 Task: Professional Development Conference: Attend a multi-day professional development conference offering workshops, keynotes, and networking opportunities. Location: Conference Center. Time: Day 1 - 9:00 AM to Day 3 - 5:00 PM.
Action: Mouse moved to (93, 113)
Screenshot: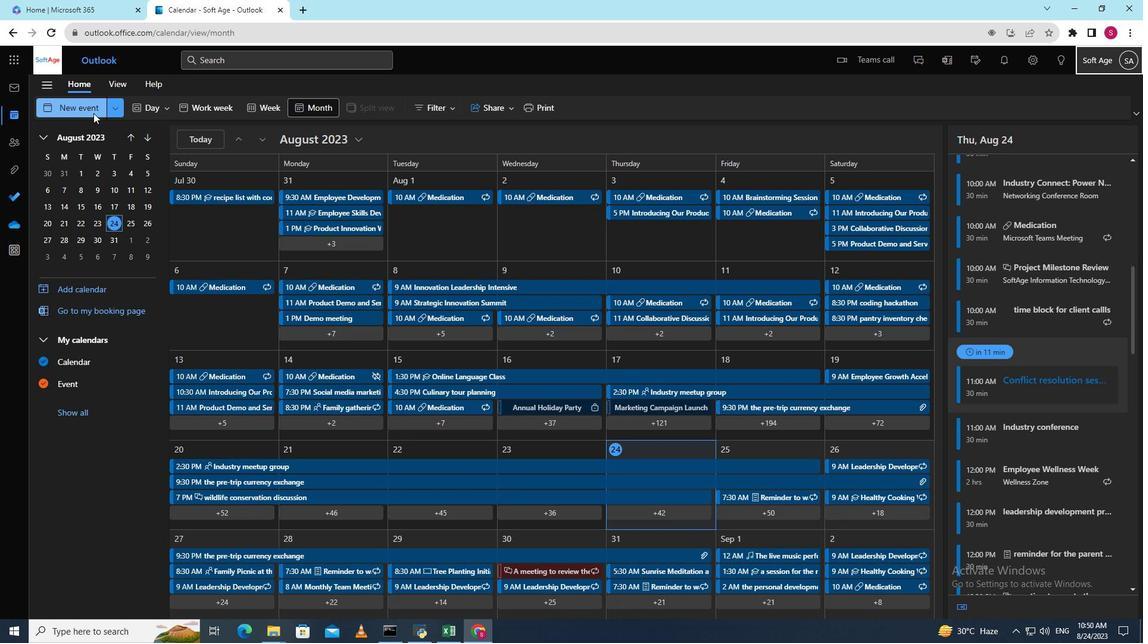 
Action: Mouse pressed left at (93, 113)
Screenshot: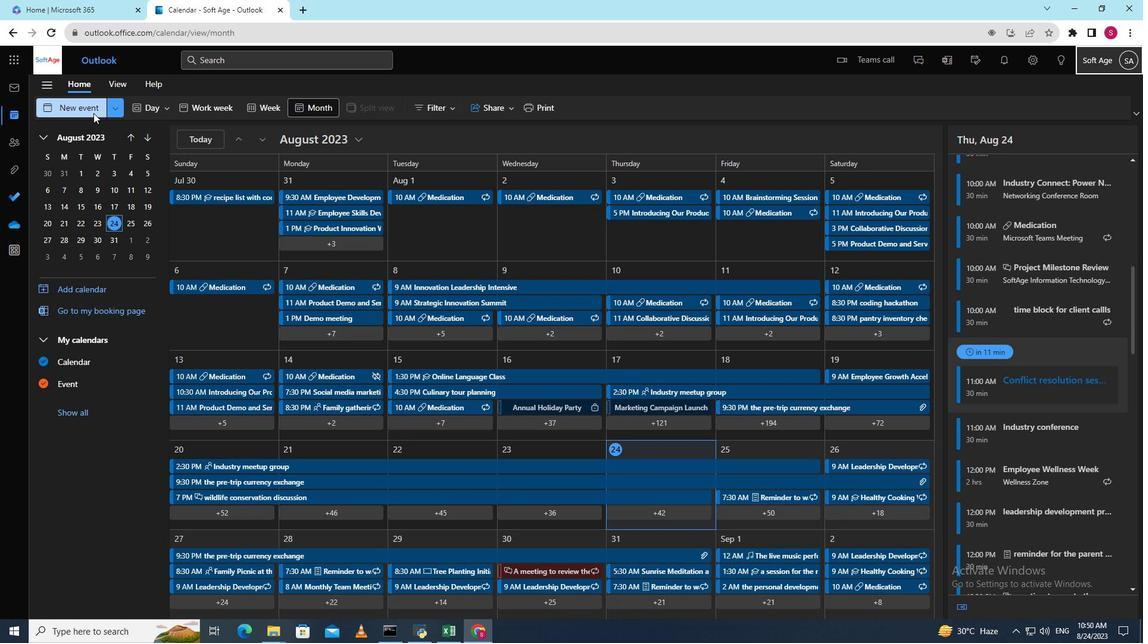 
Action: Key pressed <Key.shift><Key.shift><Key.shift><Key.shift>Professional<Key.space><Key.shift>Development<Key.space><Key.shift><Key.shift><Key.shift><Key.shift><Key.shift>Conference
Screenshot: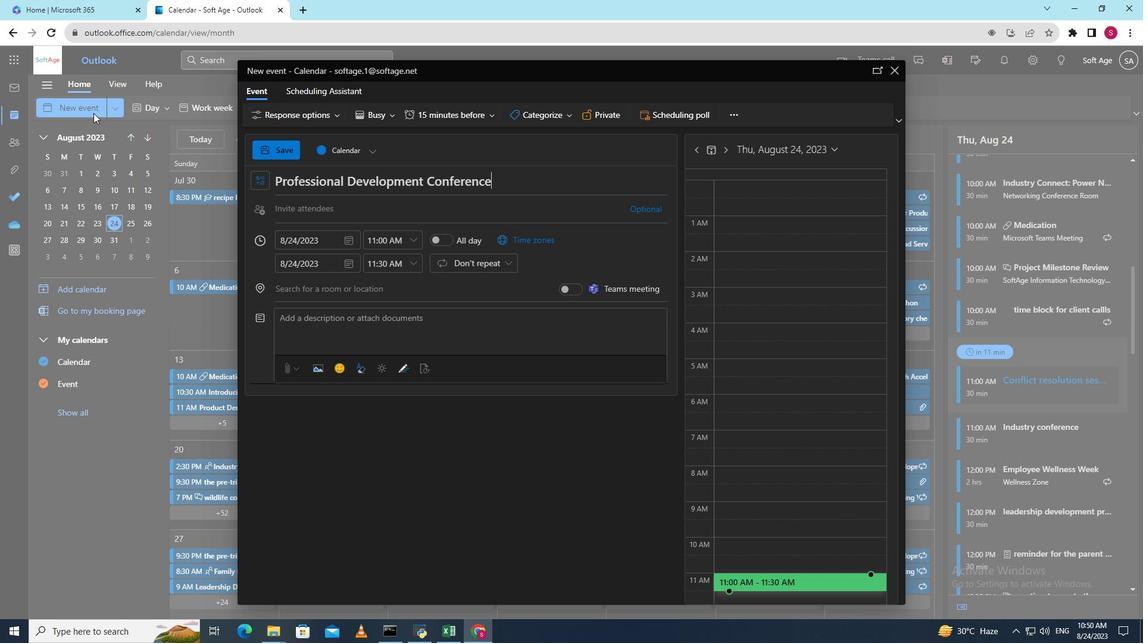 
Action: Mouse moved to (297, 322)
Screenshot: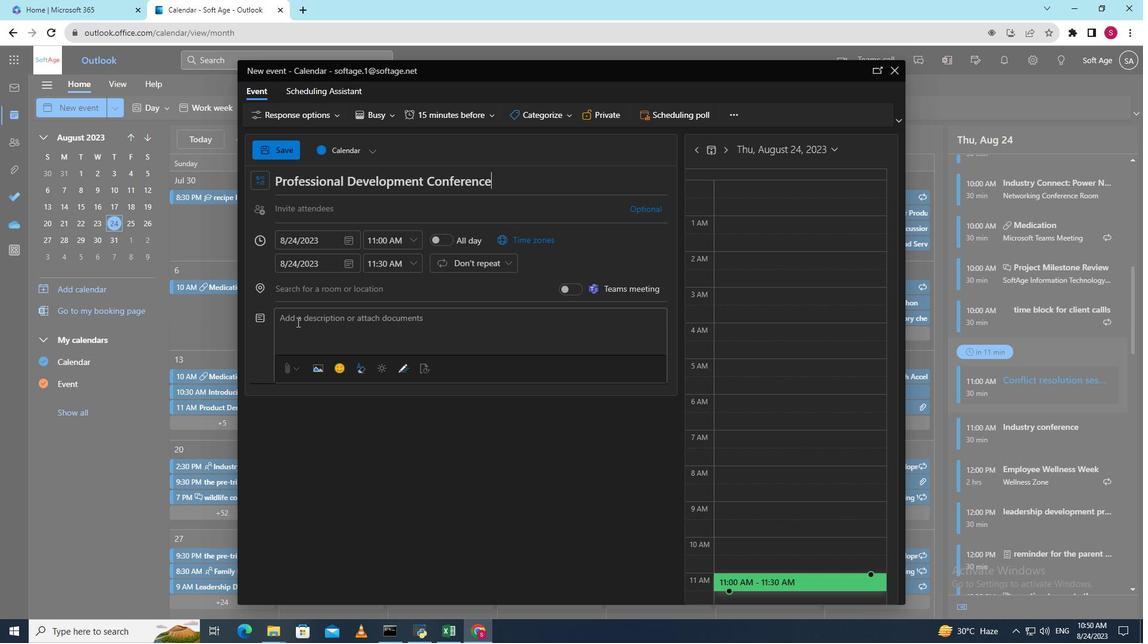 
Action: Mouse pressed left at (297, 322)
Screenshot: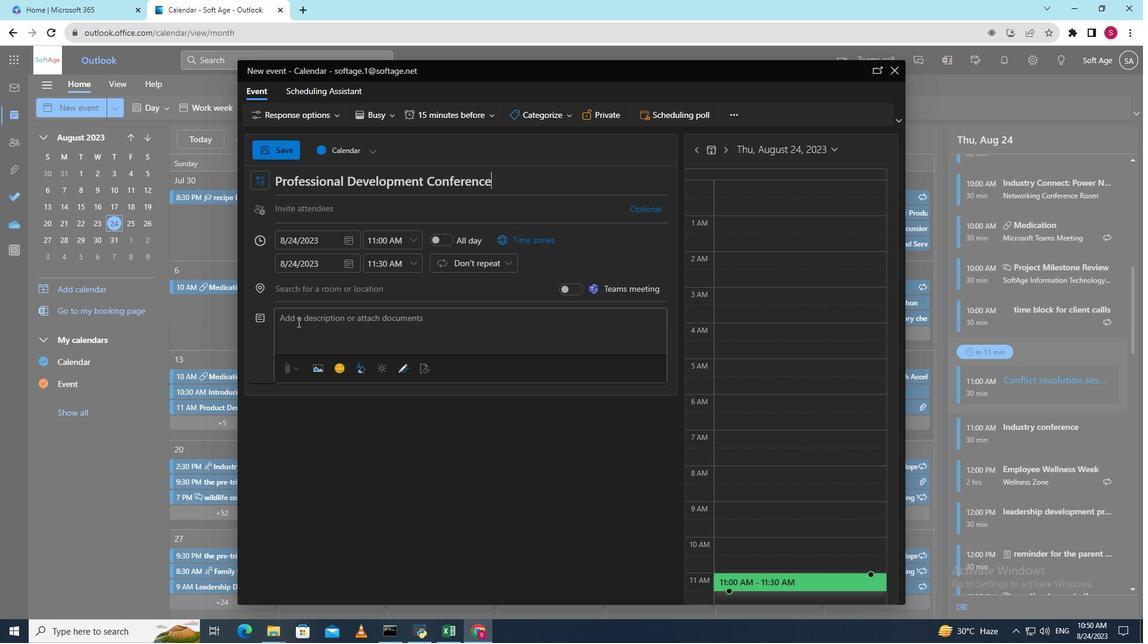 
Action: Key pressed <Key.shift>Attend<Key.space>a<Key.space>multi-day<Key.space>professional<Key.space>development<Key.space>conference<Key.space>offering<Key.space>workshops,<Key.space>keynotes,<Key.space>and<Key.space>networking<Key.space>opportunities.
Screenshot: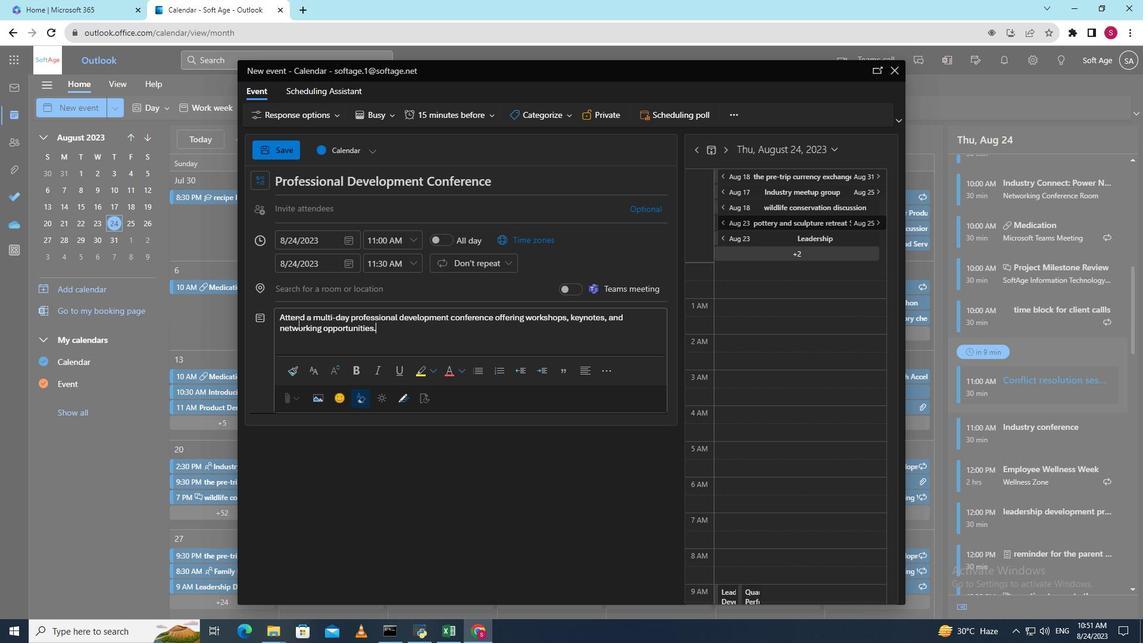 
Action: Mouse moved to (418, 287)
Screenshot: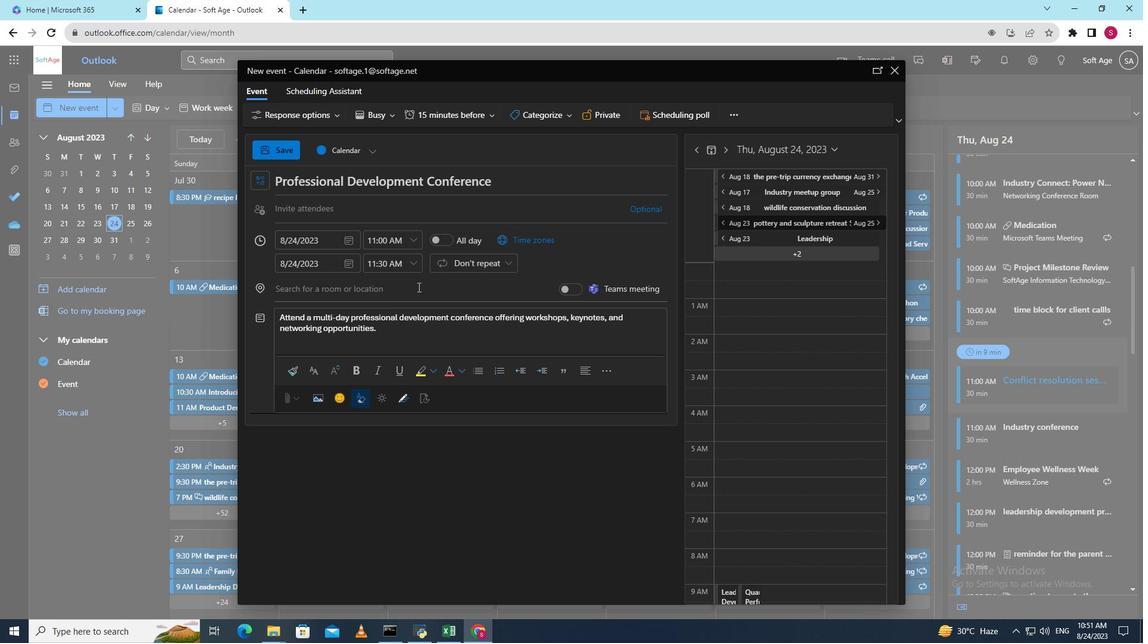 
Action: Mouse pressed left at (418, 287)
Screenshot: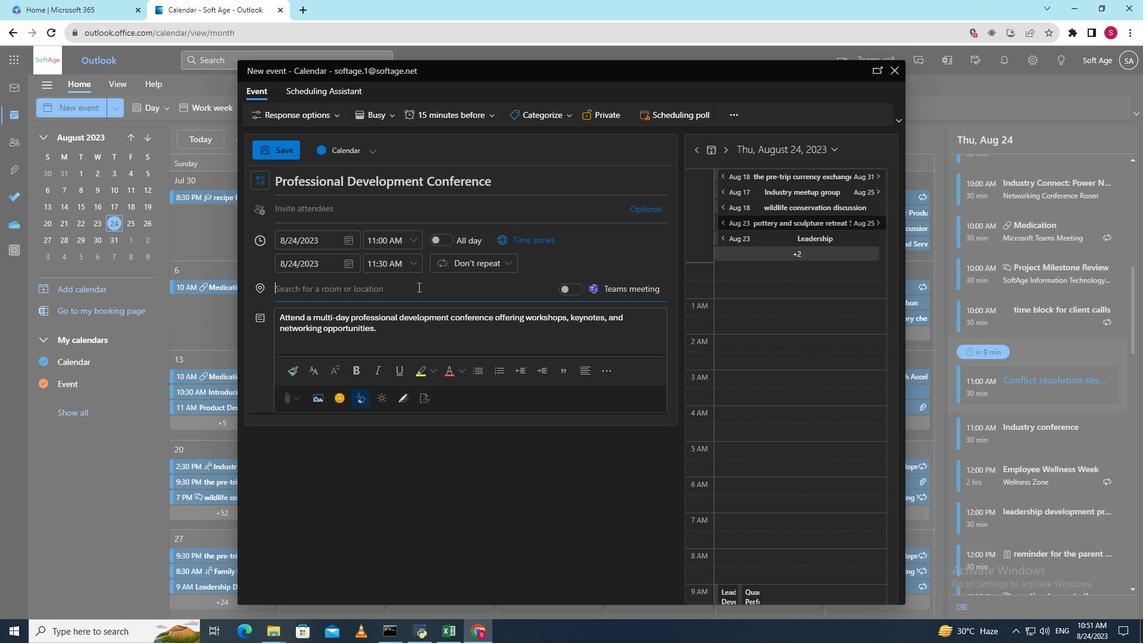 
Action: Key pressed <Key.shift><Key.shift><Key.shift><Key.shift><Key.shift><Key.shift><Key.shift><Key.shift><Key.shift><Key.shift><Key.shift><Key.shift><Key.shift><Key.shift>Conference<Key.space><Key.shift>Center
Screenshot: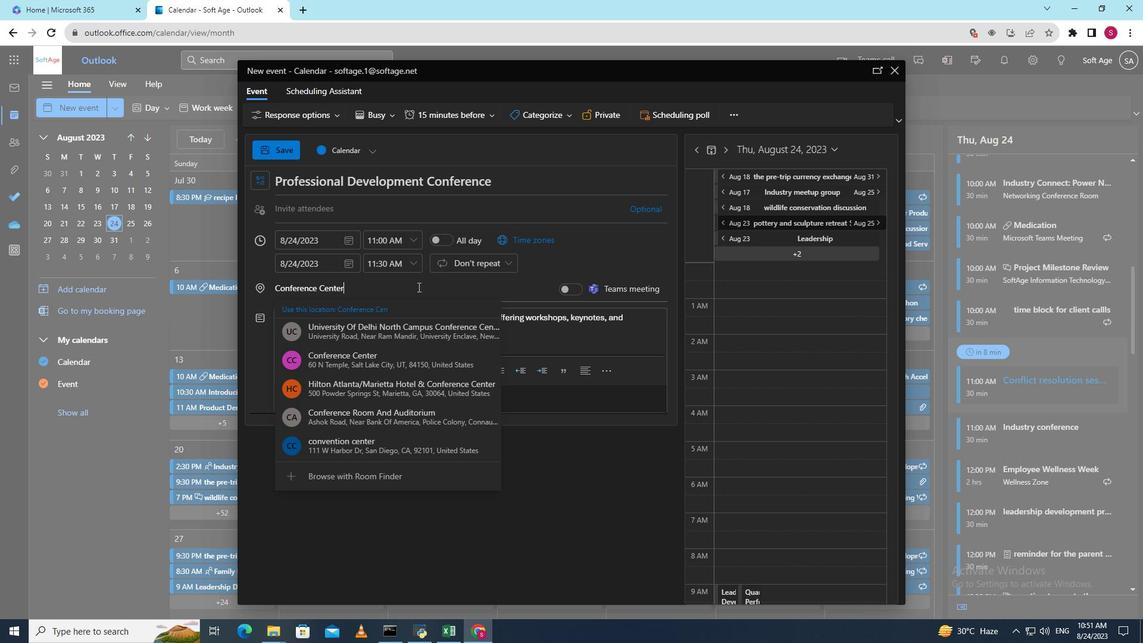 
Action: Mouse moved to (413, 241)
Screenshot: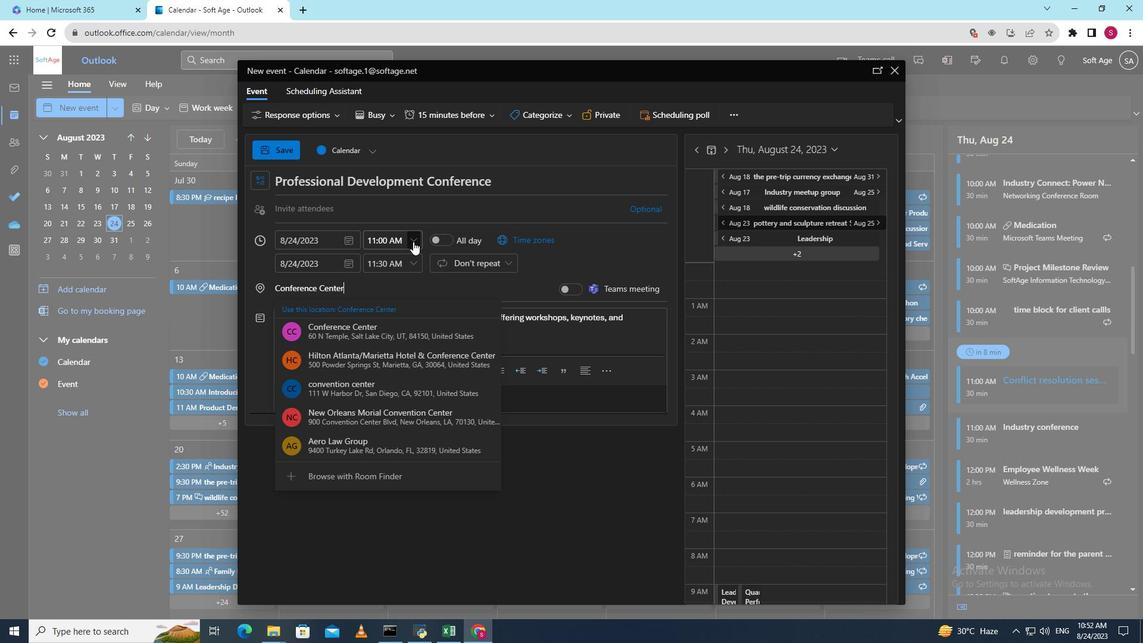 
Action: Mouse pressed left at (413, 241)
Screenshot: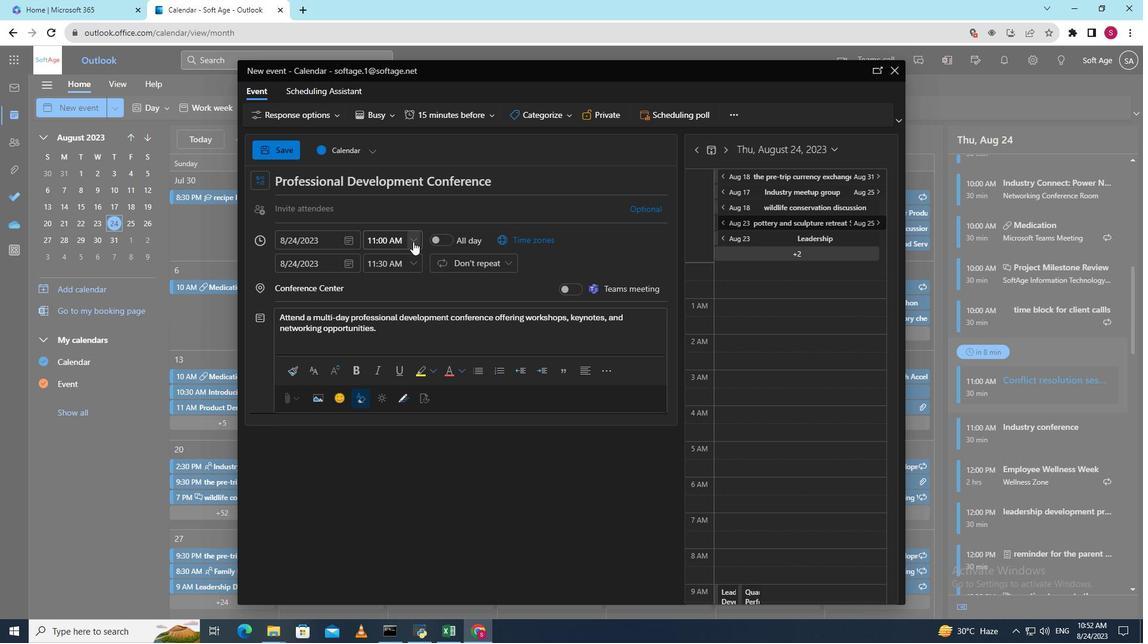 
Action: Mouse moved to (403, 276)
Screenshot: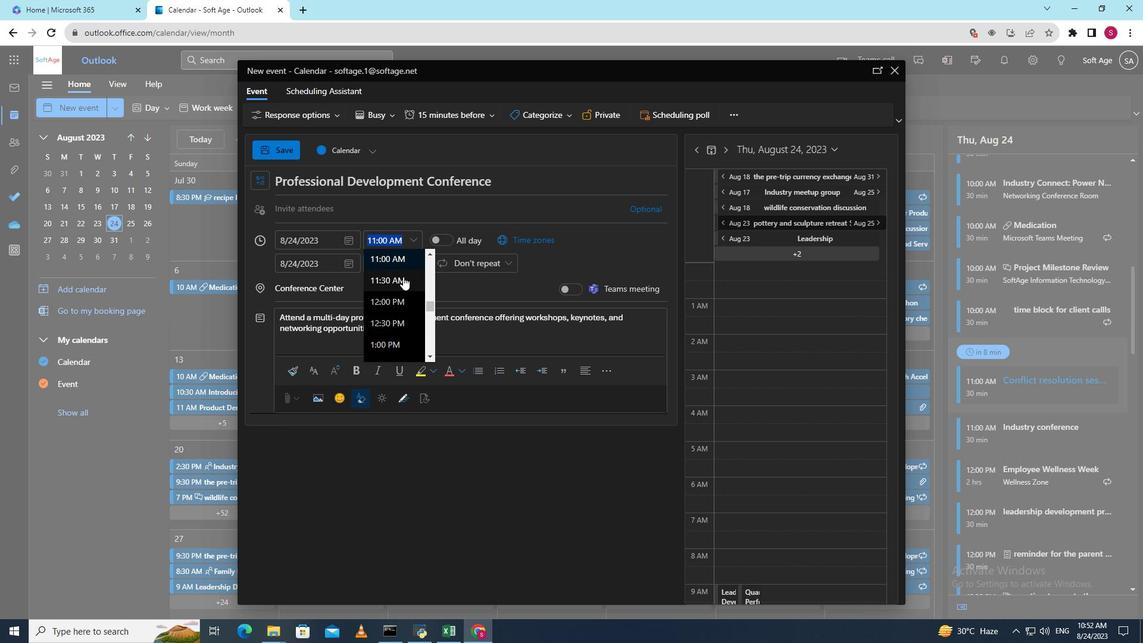 
Action: Mouse scrolled (403, 277) with delta (0, 0)
Screenshot: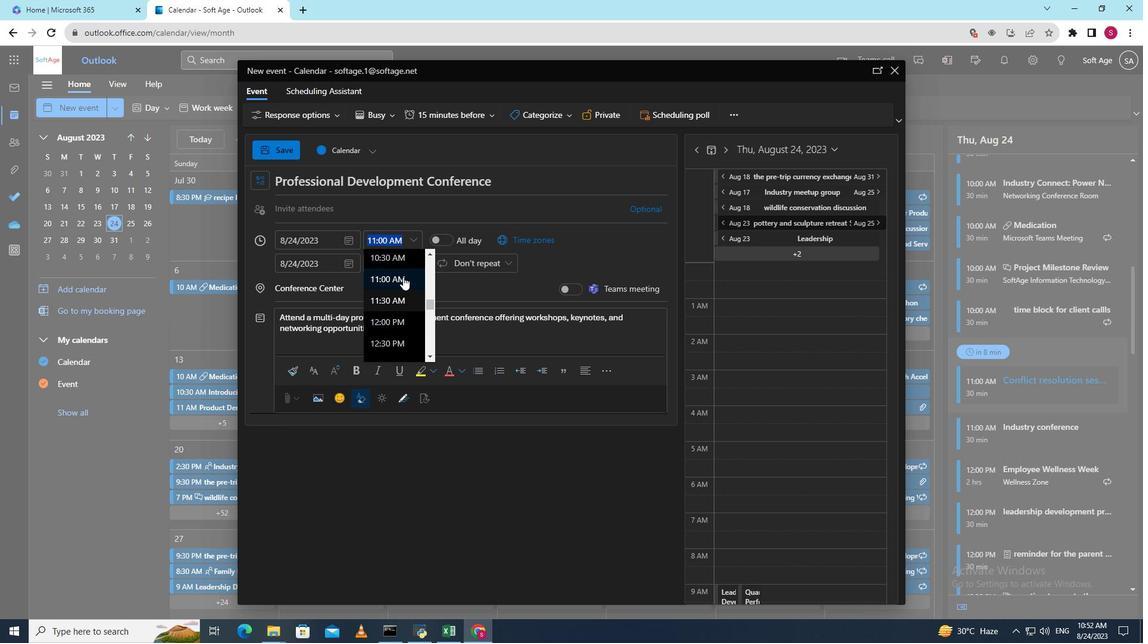 
Action: Mouse scrolled (403, 277) with delta (0, 0)
Screenshot: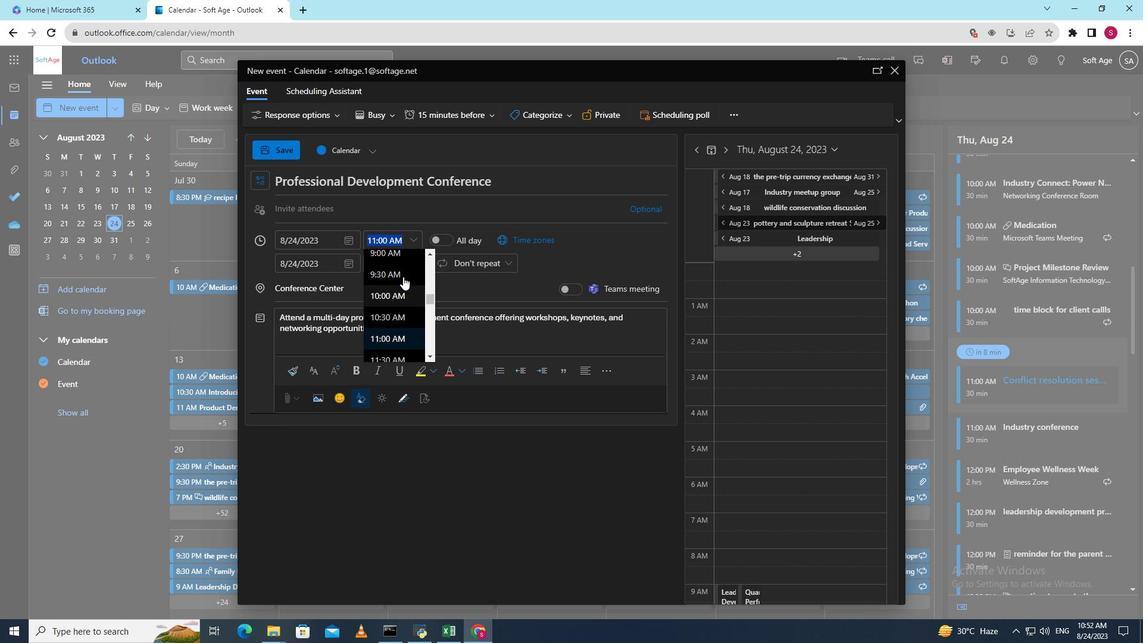 
Action: Mouse moved to (396, 295)
Screenshot: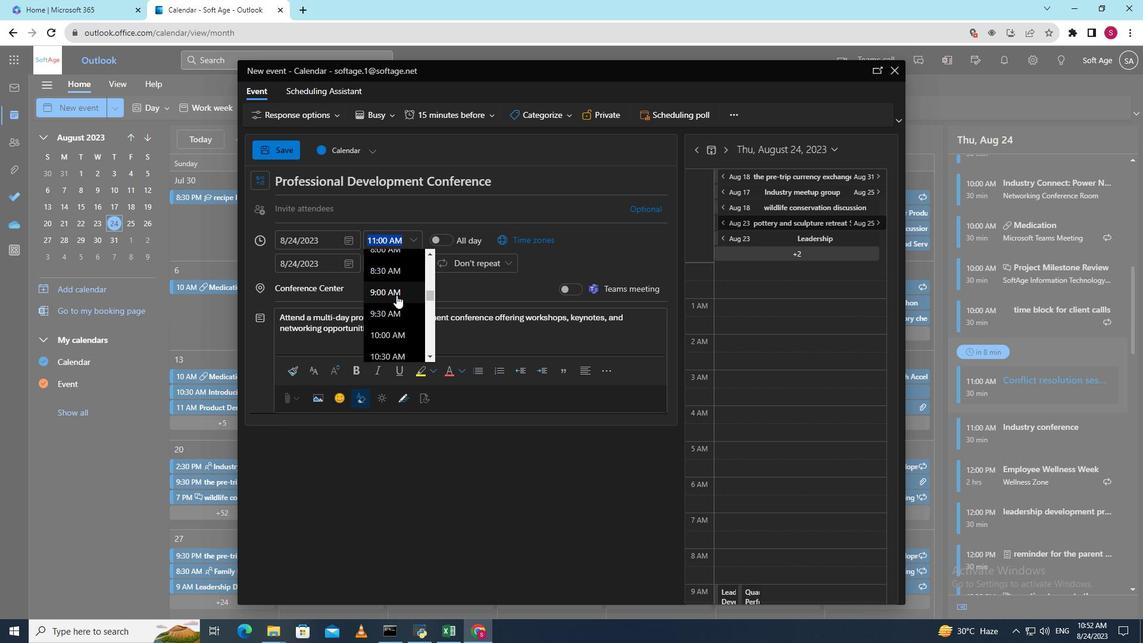 
Action: Mouse pressed left at (396, 295)
Screenshot: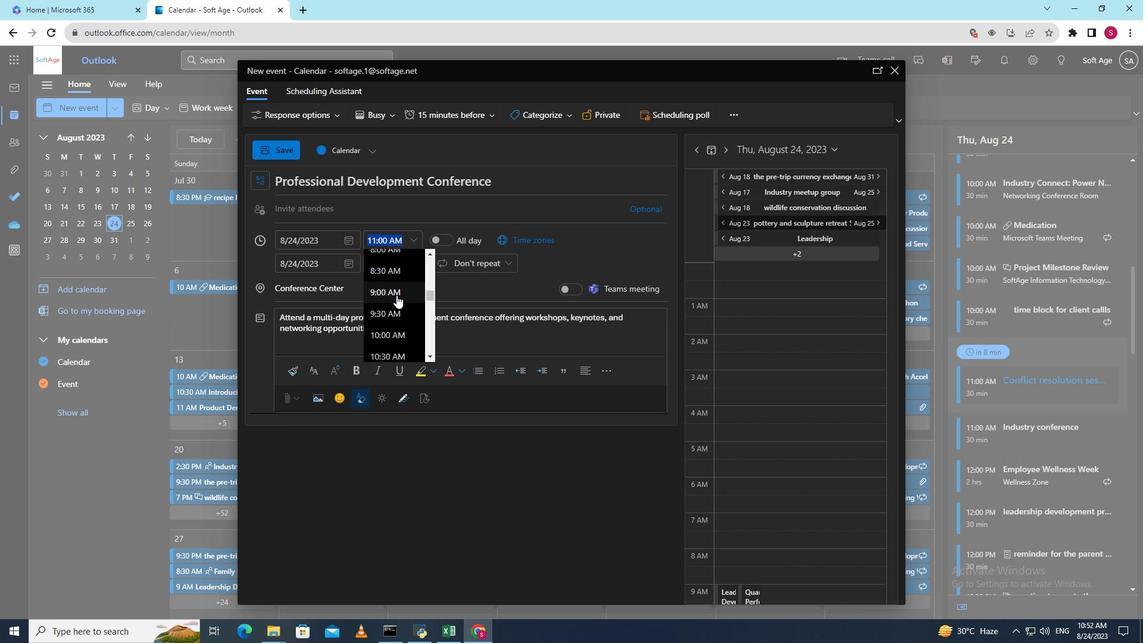 
Action: Mouse moved to (352, 266)
Screenshot: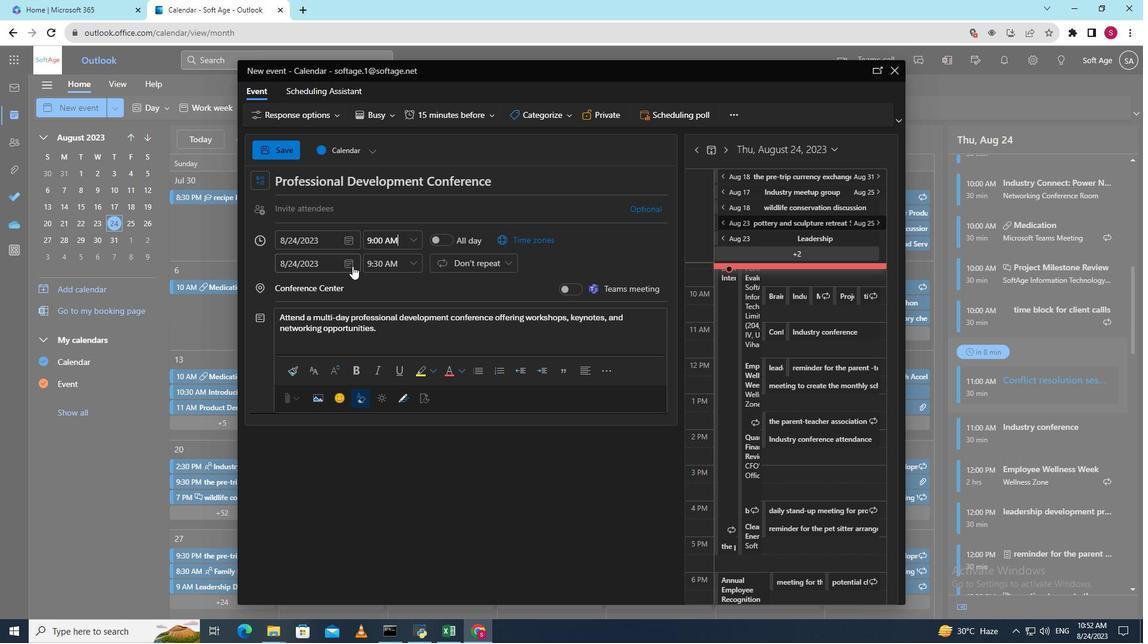 
Action: Mouse pressed left at (352, 266)
Screenshot: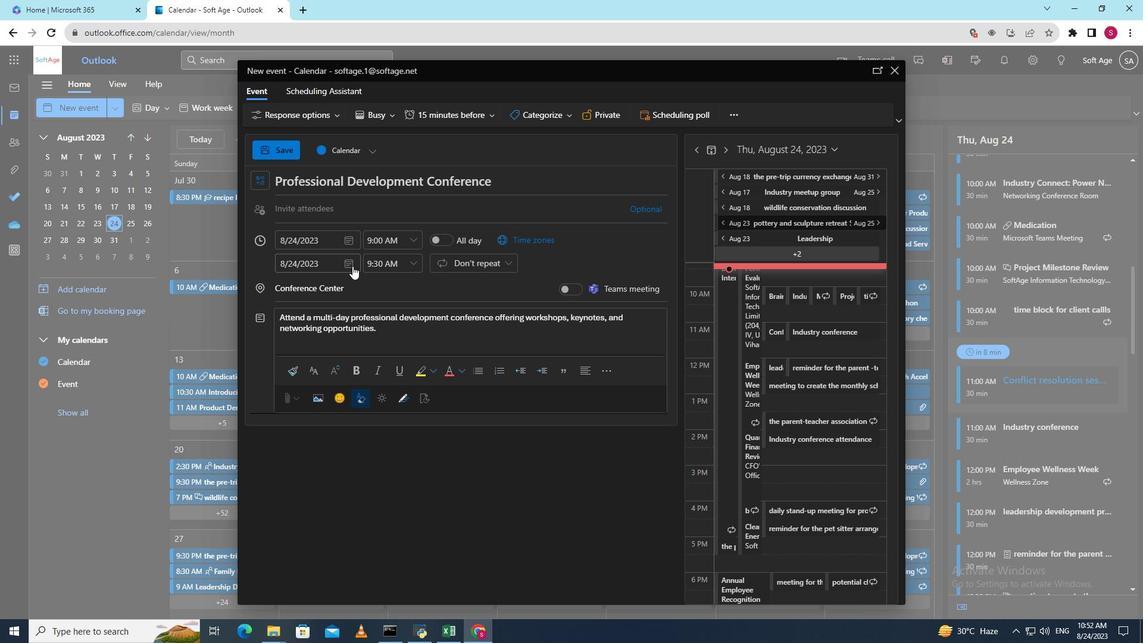 
Action: Mouse moved to (391, 372)
Screenshot: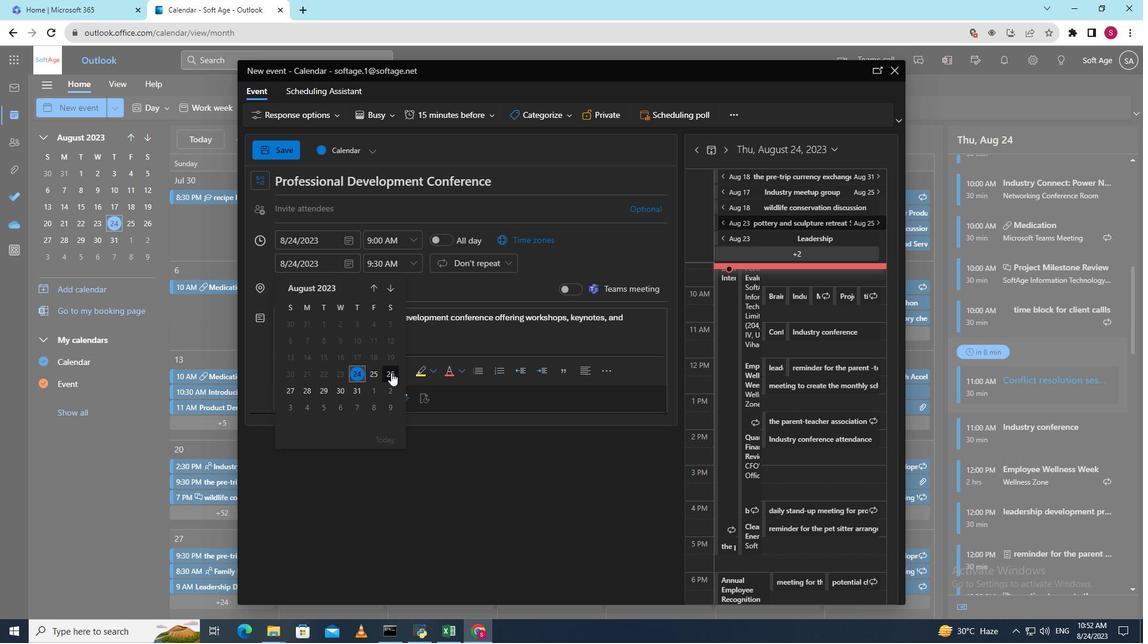 
Action: Mouse pressed left at (391, 372)
Screenshot: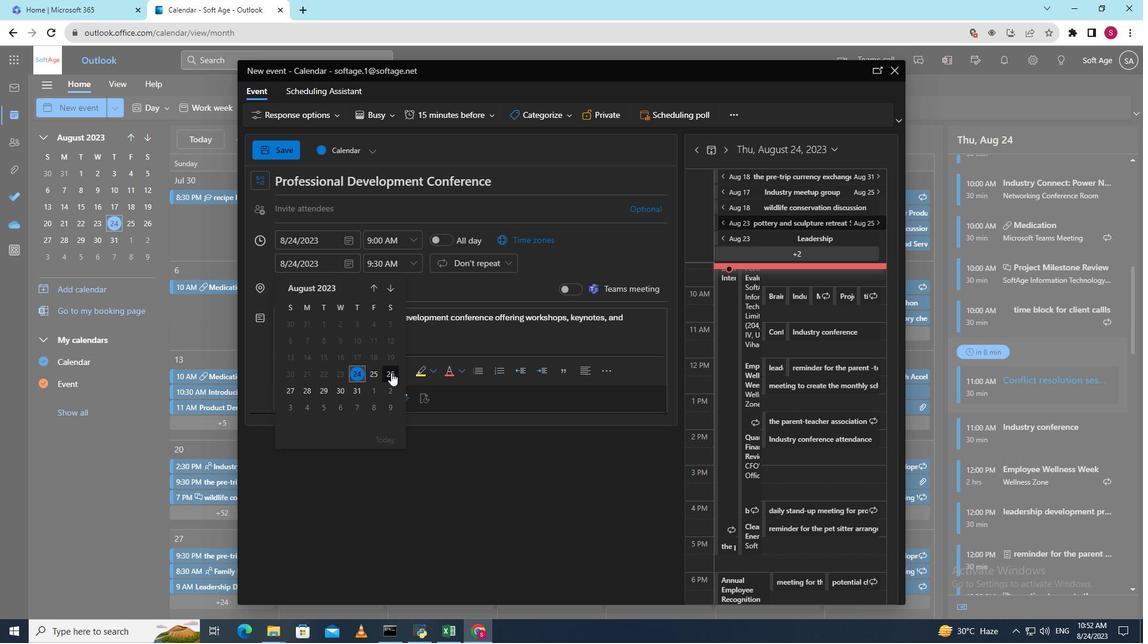 
Action: Mouse moved to (414, 263)
Screenshot: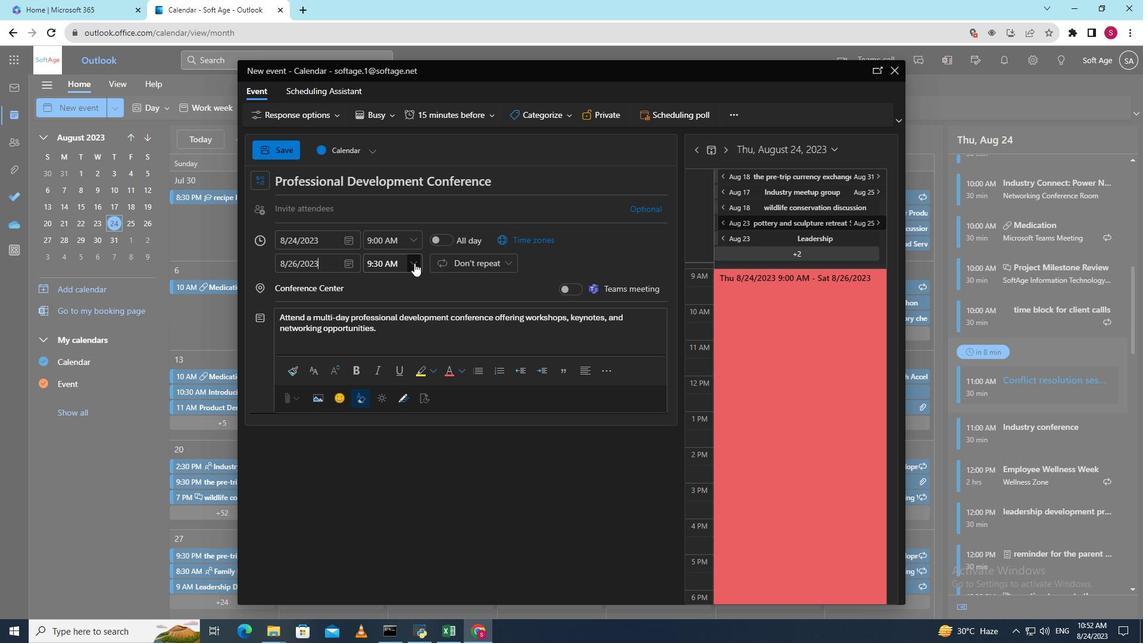 
Action: Mouse pressed left at (414, 263)
Screenshot: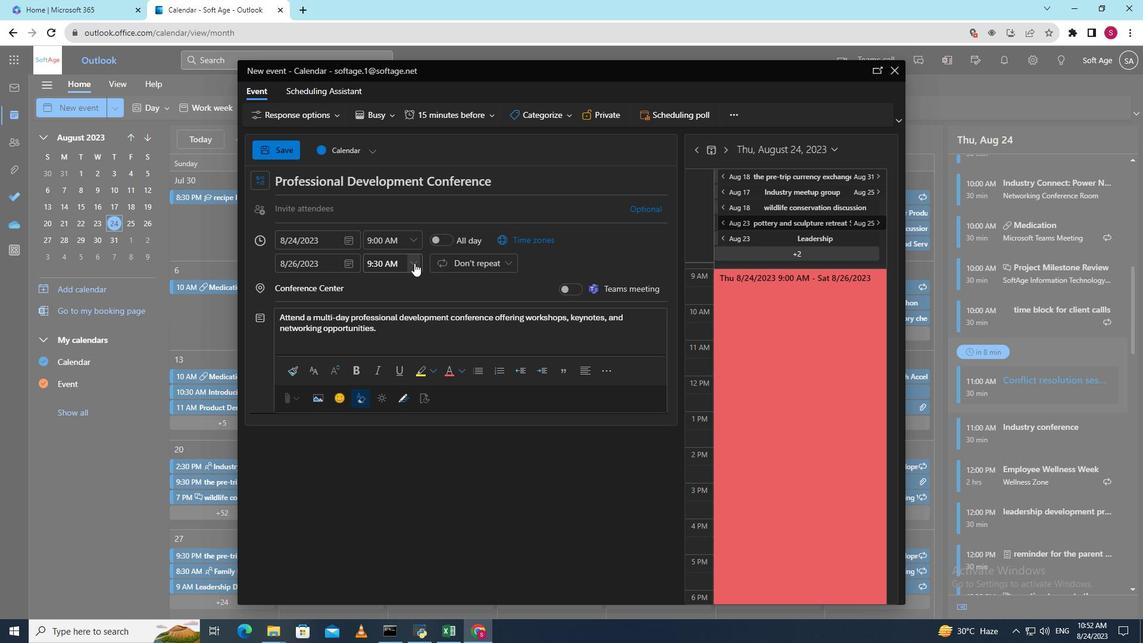
Action: Mouse moved to (401, 305)
Screenshot: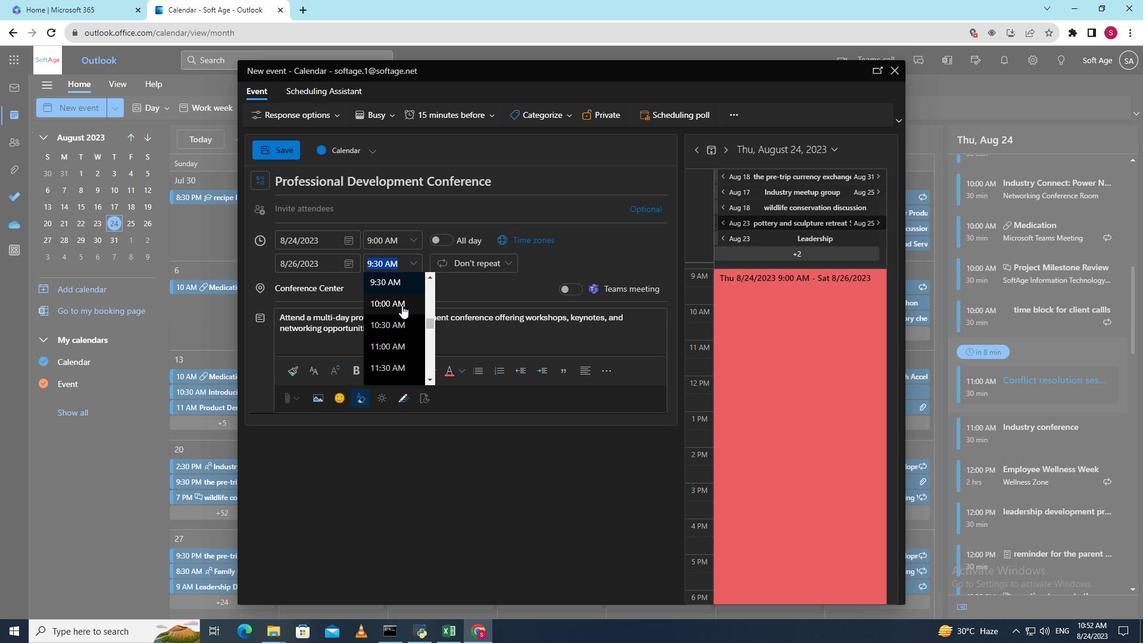 
Action: Mouse scrolled (401, 304) with delta (0, 0)
Screenshot: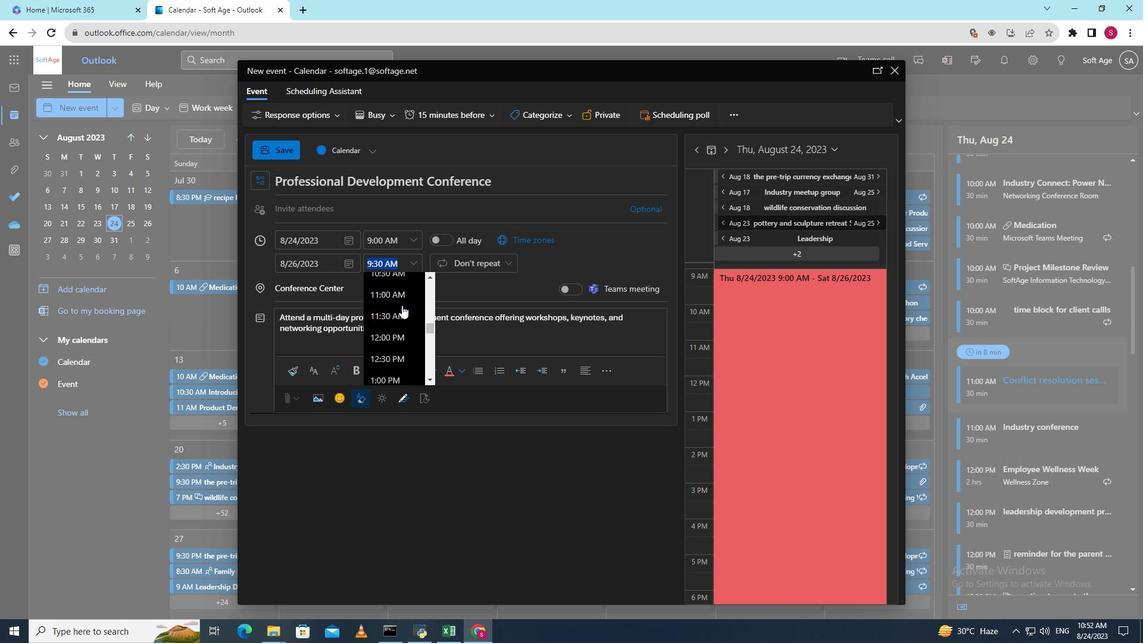 
Action: Mouse scrolled (401, 304) with delta (0, 0)
Screenshot: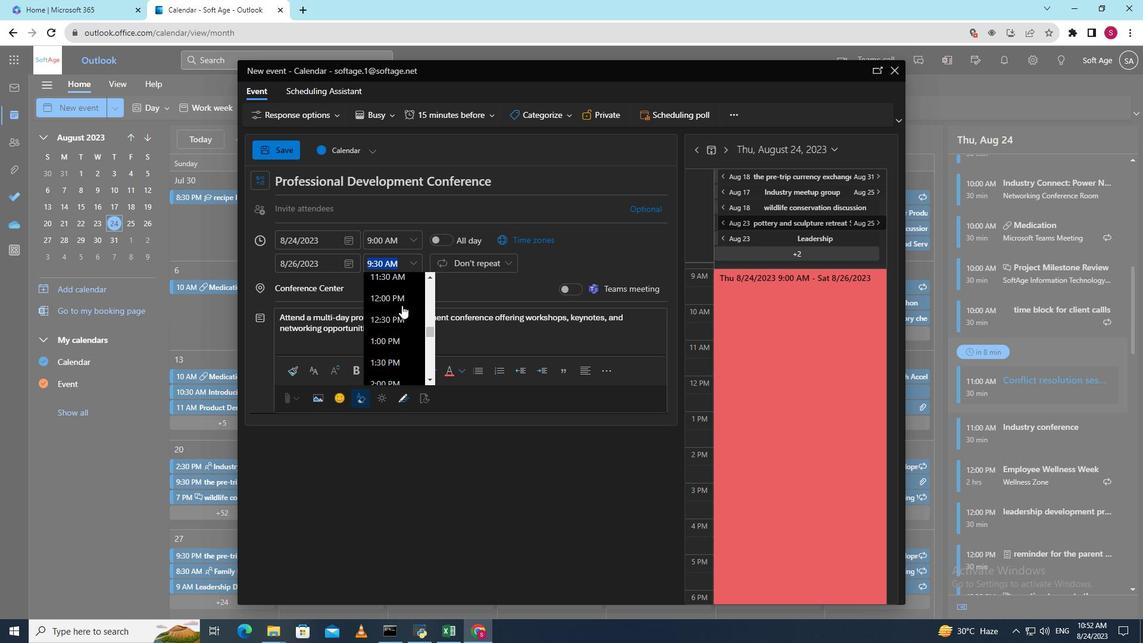 
Action: Mouse scrolled (401, 304) with delta (0, 0)
Screenshot: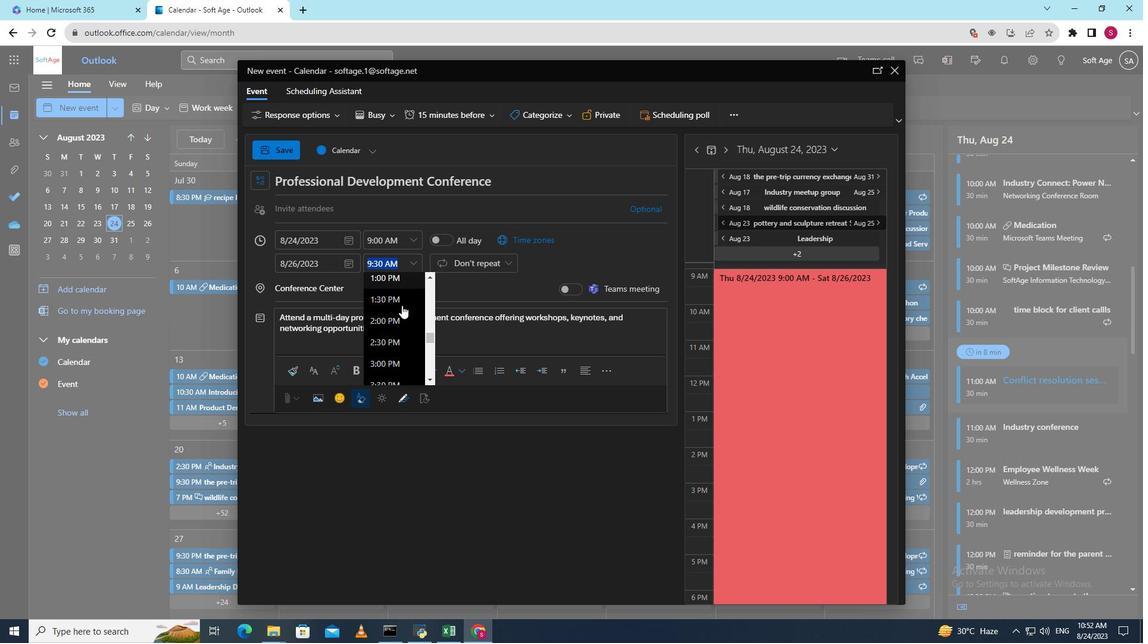 
Action: Mouse scrolled (401, 304) with delta (0, 0)
Screenshot: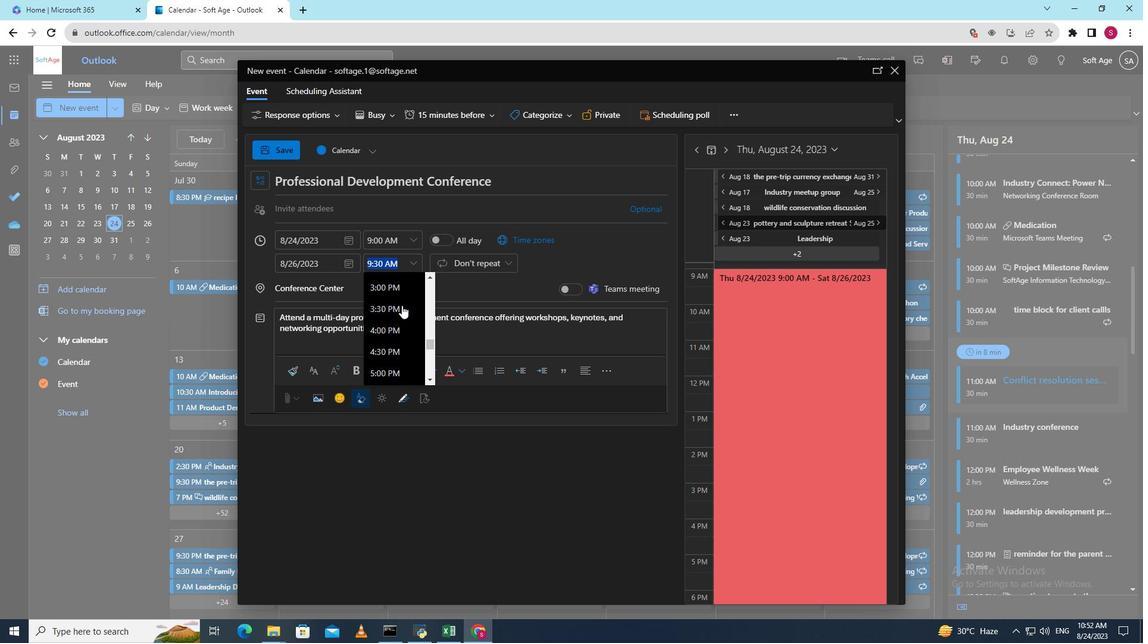 
Action: Mouse scrolled (401, 304) with delta (0, 0)
Screenshot: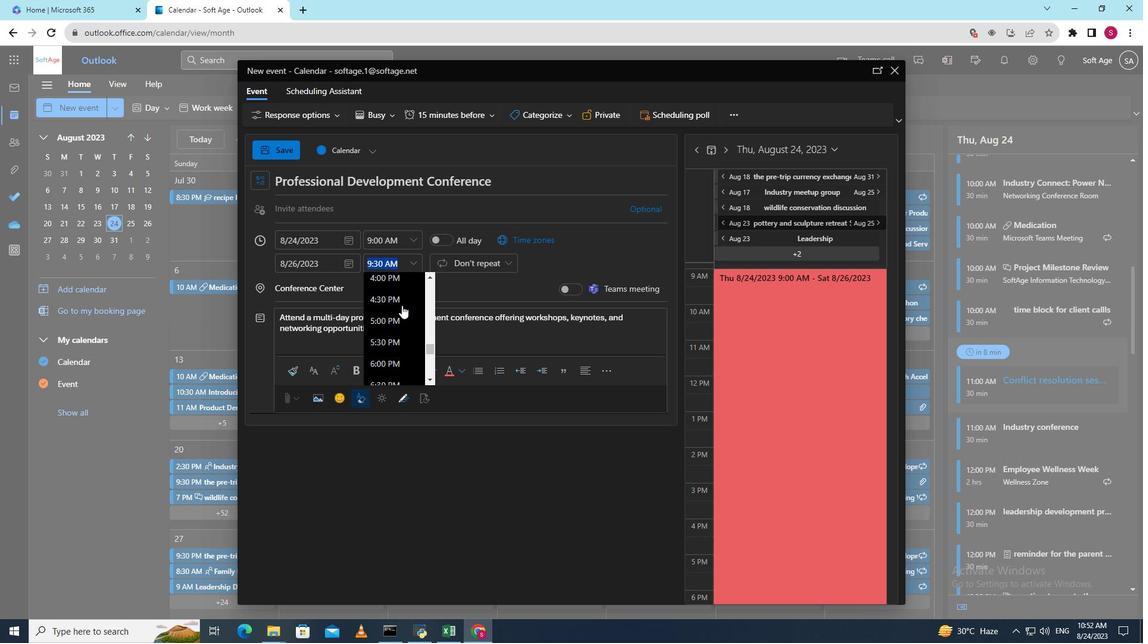 
Action: Mouse moved to (391, 303)
Screenshot: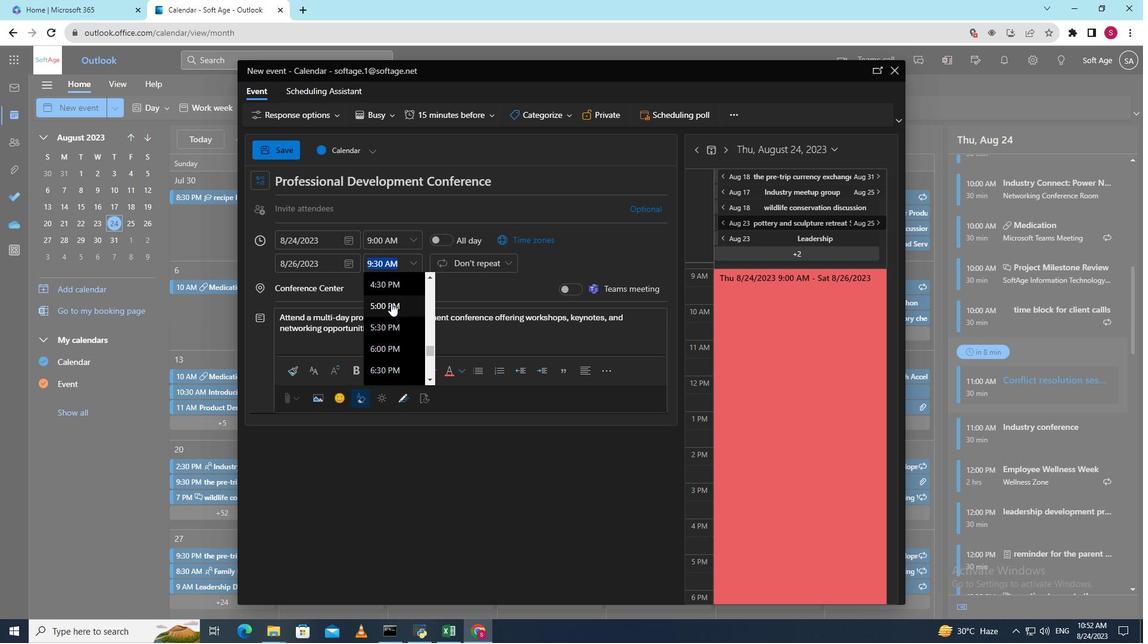 
Action: Mouse pressed left at (391, 303)
Screenshot: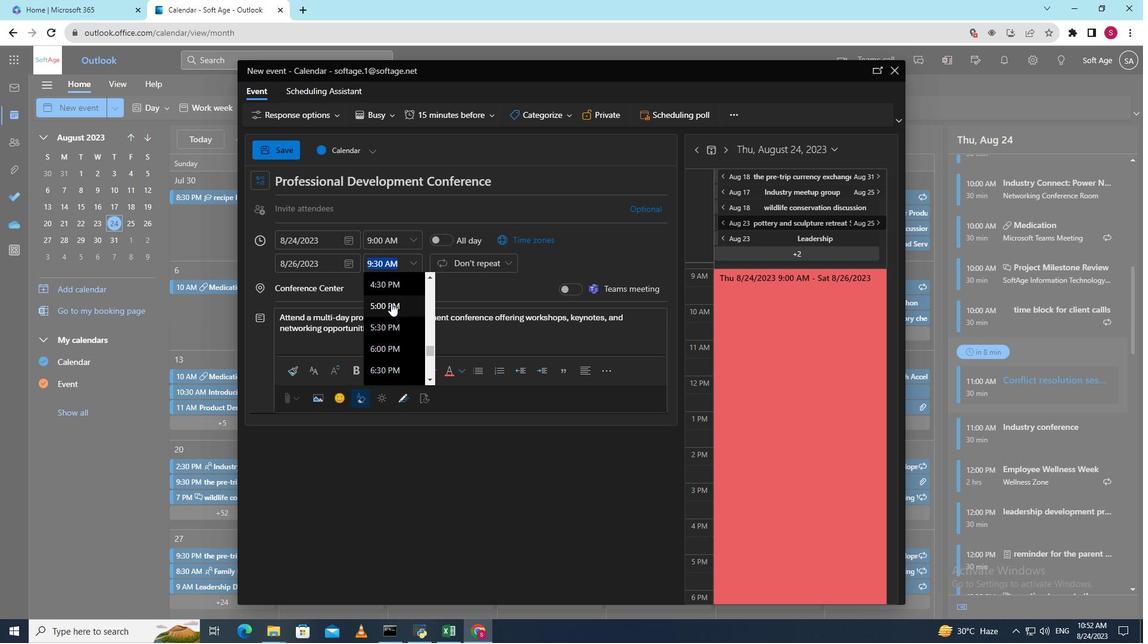 
Action: Mouse moved to (281, 153)
Screenshot: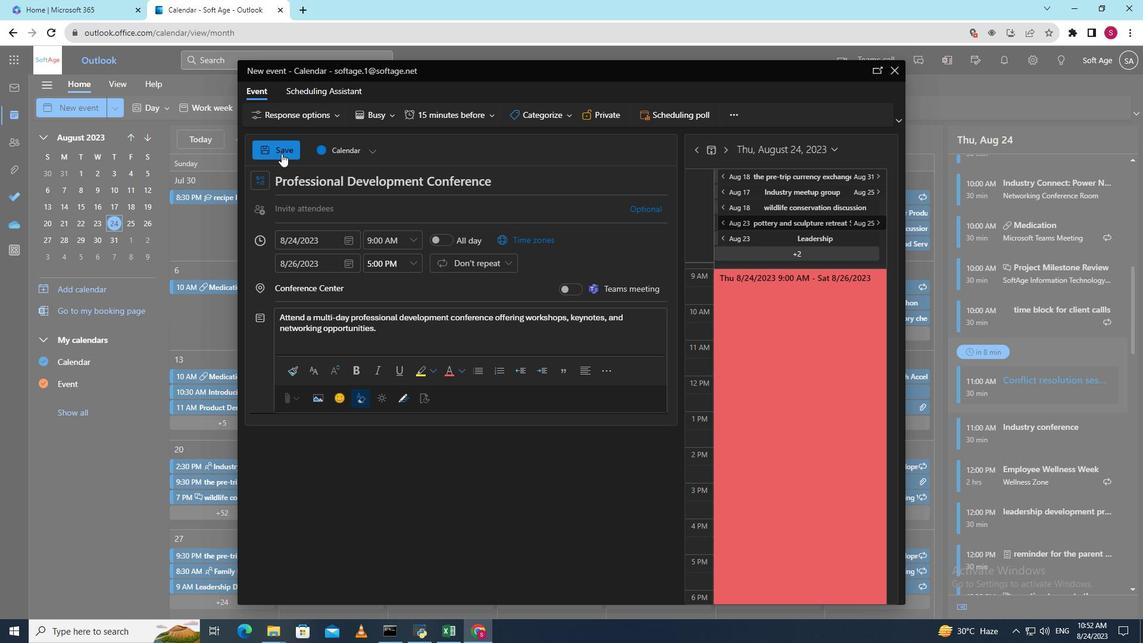 
Action: Mouse pressed left at (281, 153)
Screenshot: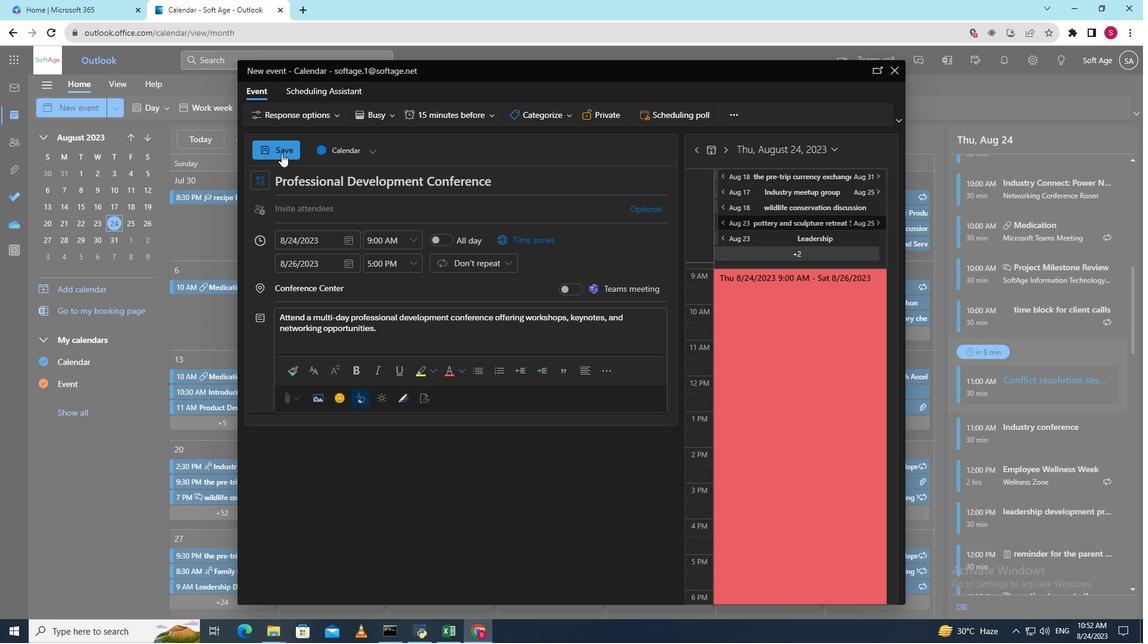 
